 Task: Launch the data import wizard before importing the data
Action: Mouse scrolled (118, 198) with delta (0, 0)
Screenshot: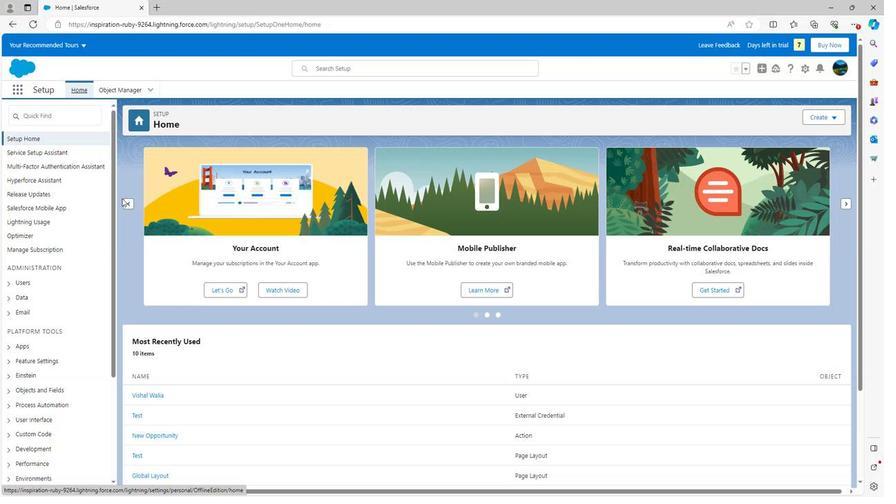 
Action: Mouse scrolled (118, 198) with delta (0, 0)
Screenshot: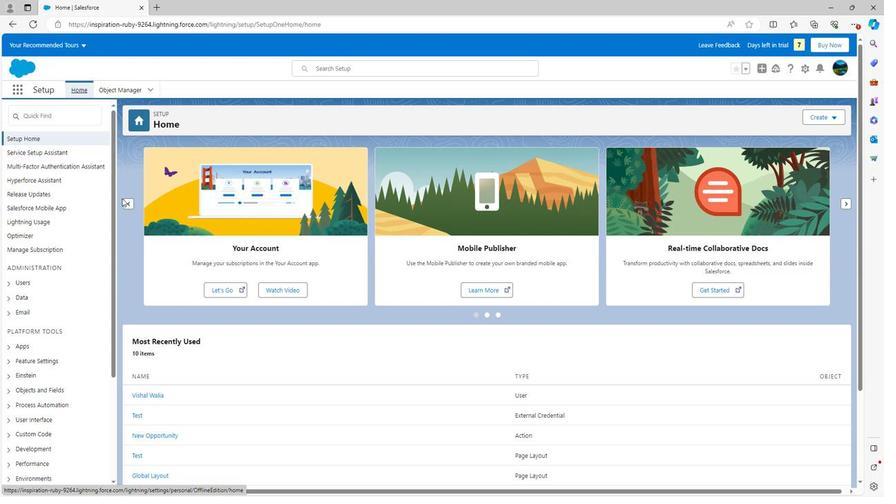 
Action: Mouse scrolled (118, 198) with delta (0, 0)
Screenshot: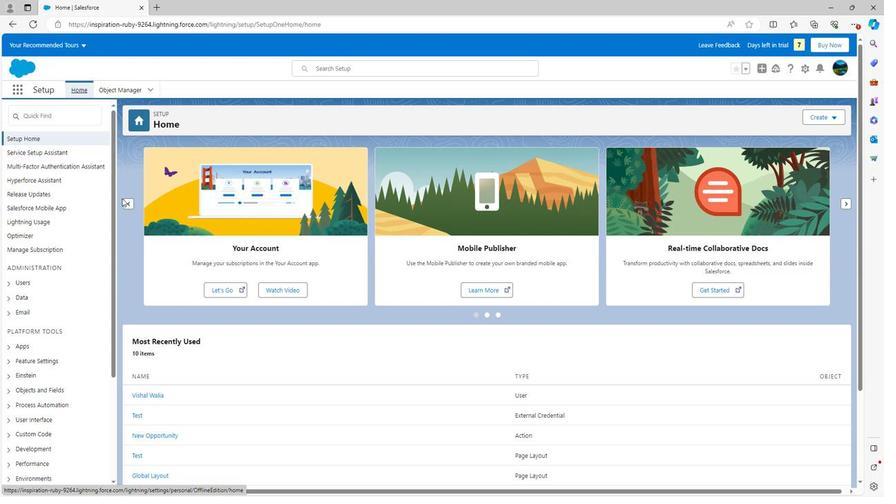 
Action: Mouse scrolled (118, 198) with delta (0, 0)
Screenshot: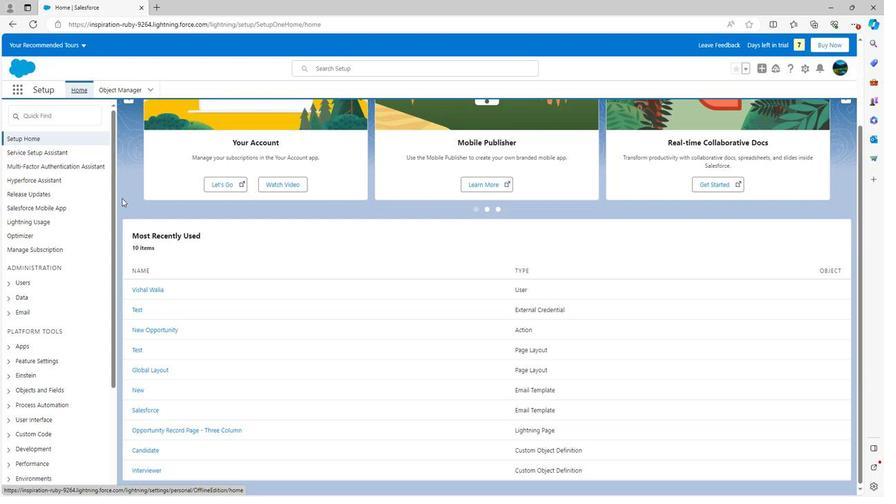 
Action: Mouse scrolled (118, 198) with delta (0, 0)
Screenshot: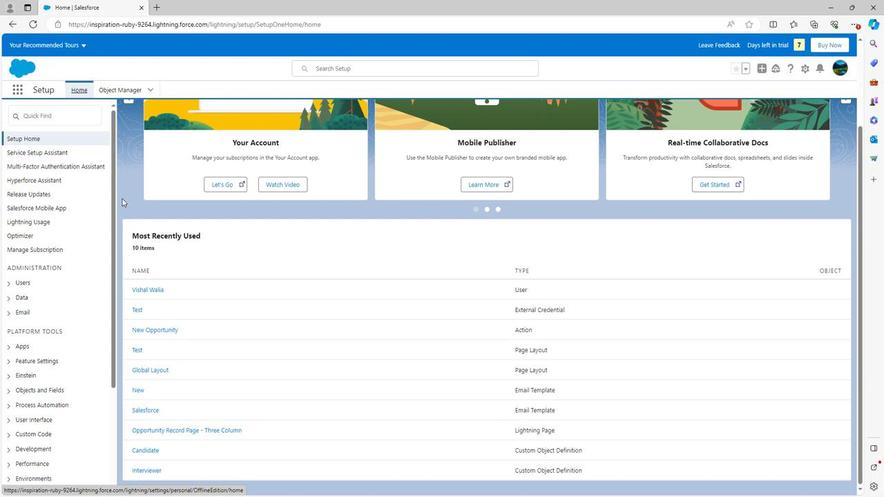 
Action: Mouse scrolled (118, 198) with delta (0, 0)
Screenshot: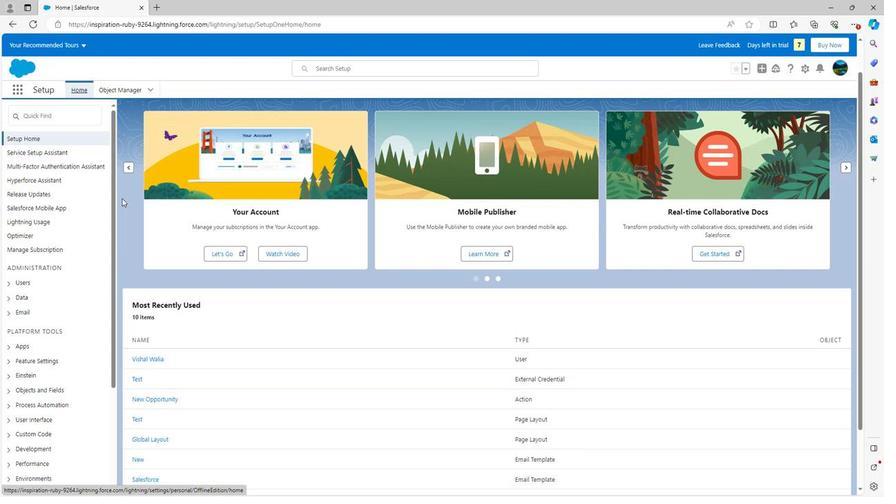 
Action: Mouse scrolled (118, 198) with delta (0, 0)
Screenshot: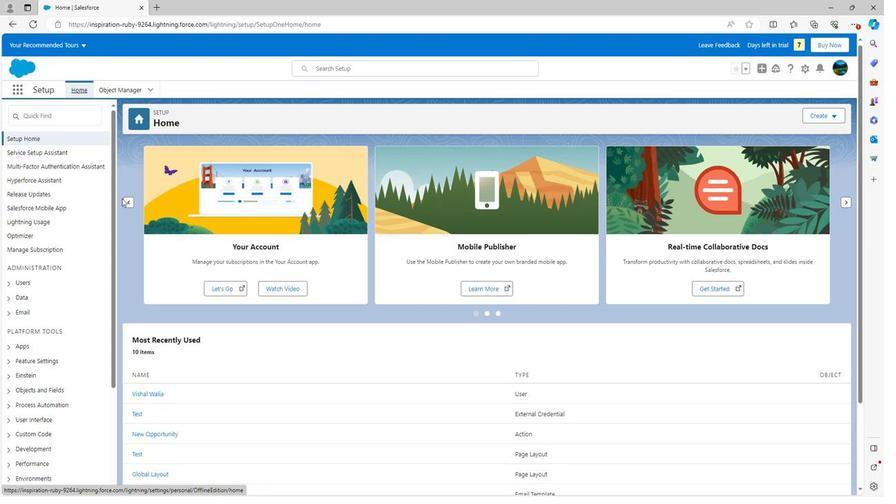 
Action: Mouse moved to (835, 71)
Screenshot: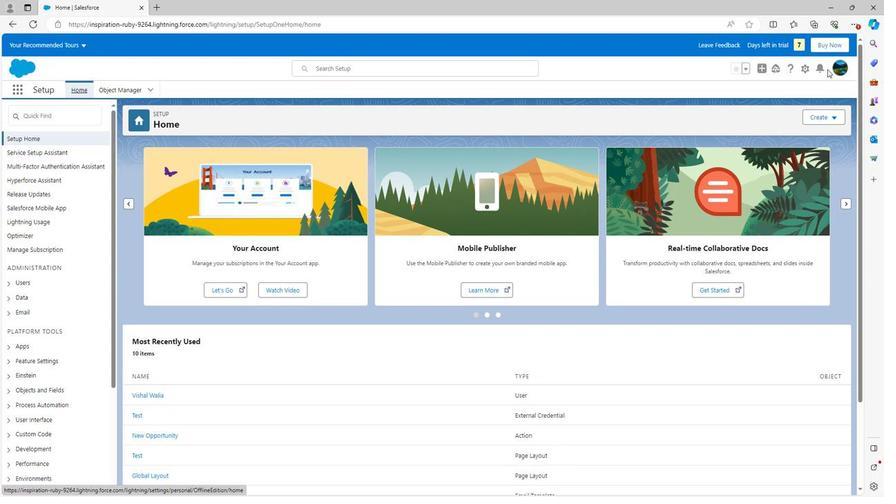 
Action: Mouse pressed left at (835, 71)
Screenshot: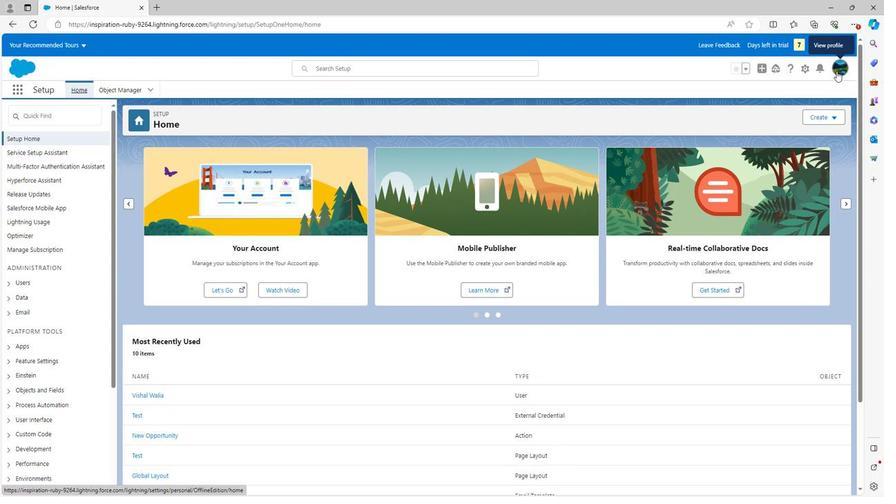 
Action: Mouse moved to (724, 118)
Screenshot: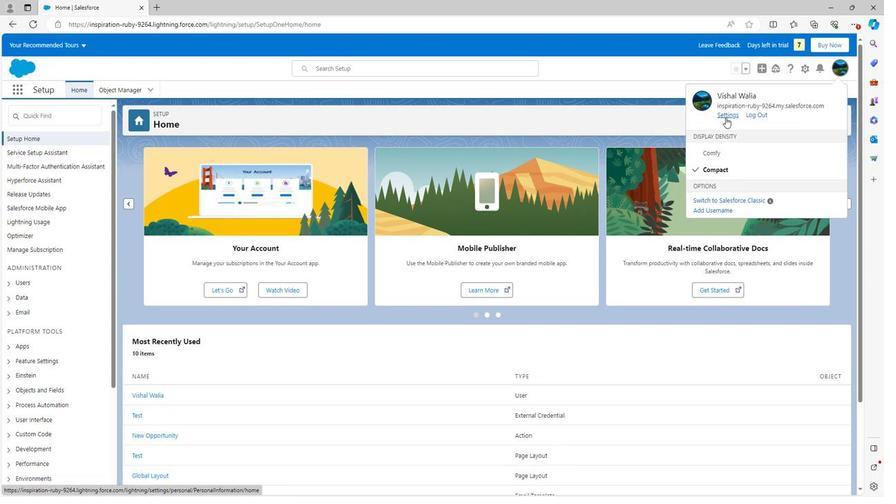 
Action: Mouse pressed left at (724, 118)
Screenshot: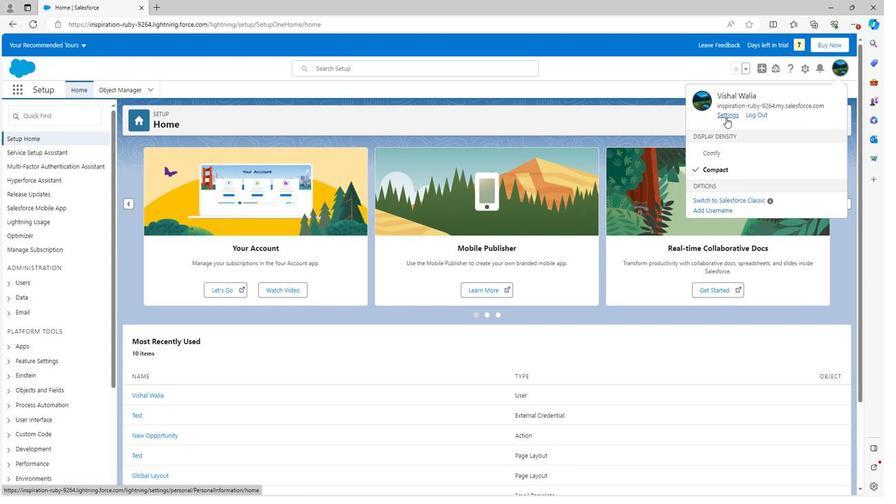 
Action: Mouse moved to (11, 391)
Screenshot: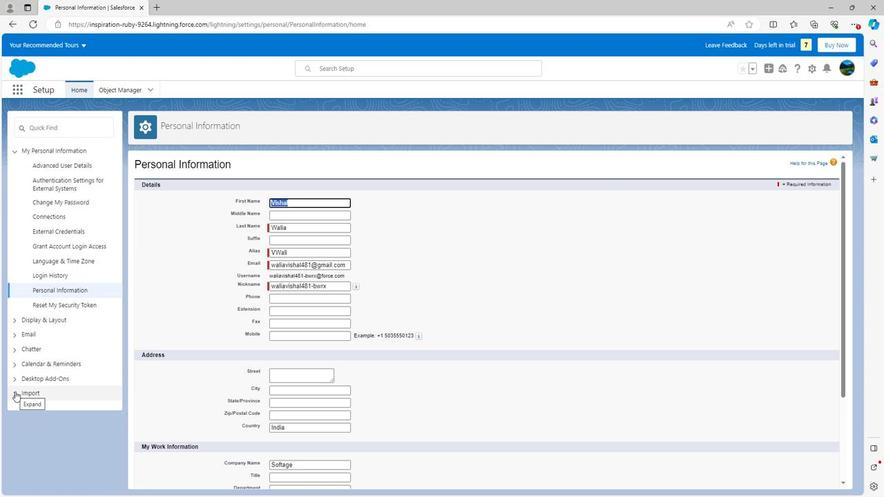 
Action: Mouse pressed left at (11, 391)
Screenshot: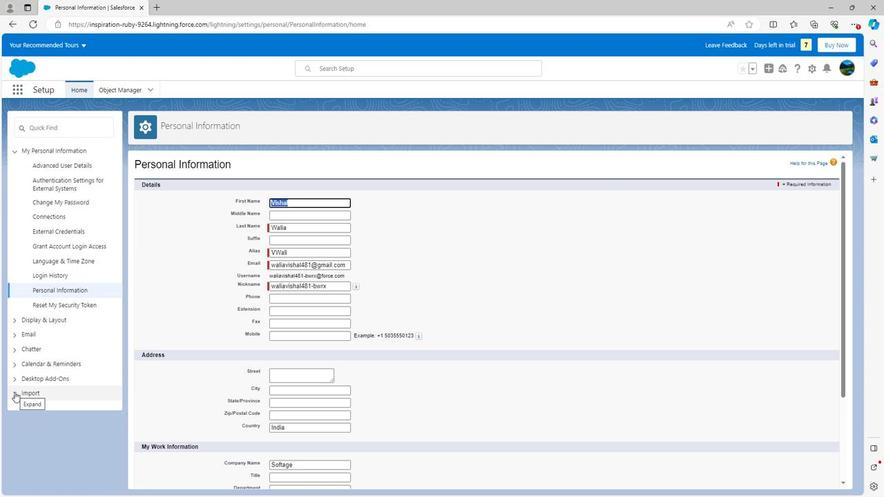 
Action: Mouse moved to (63, 404)
Screenshot: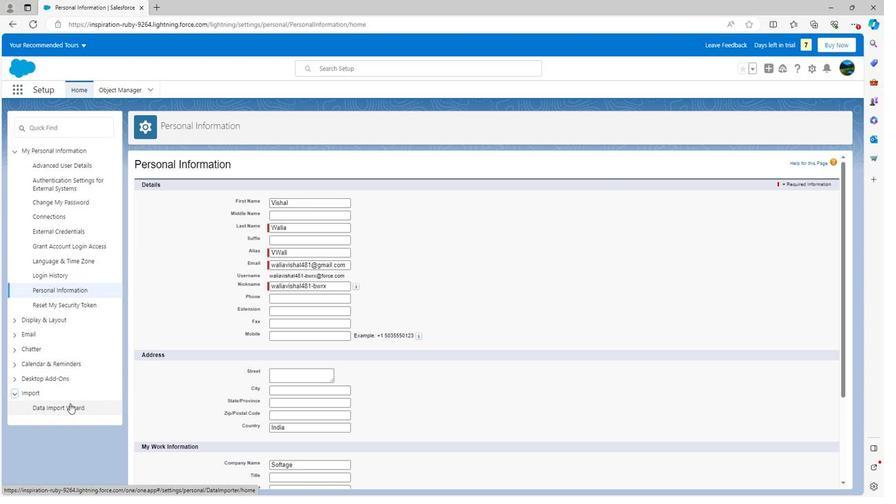 
Action: Mouse pressed left at (63, 404)
Screenshot: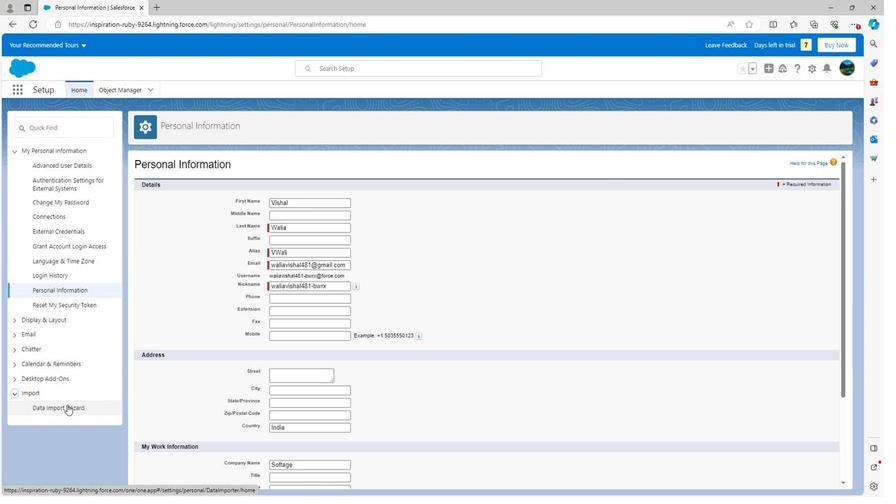 
Action: Mouse moved to (189, 312)
Screenshot: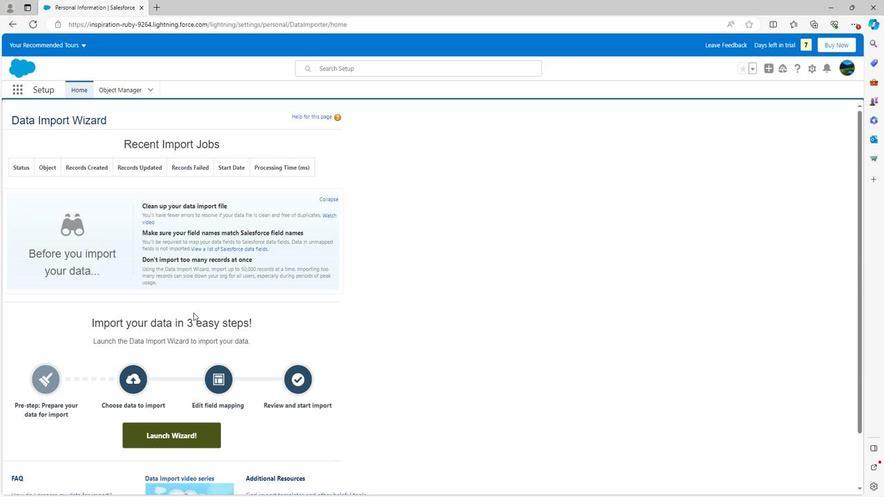 
Action: Mouse scrolled (189, 312) with delta (0, 0)
Screenshot: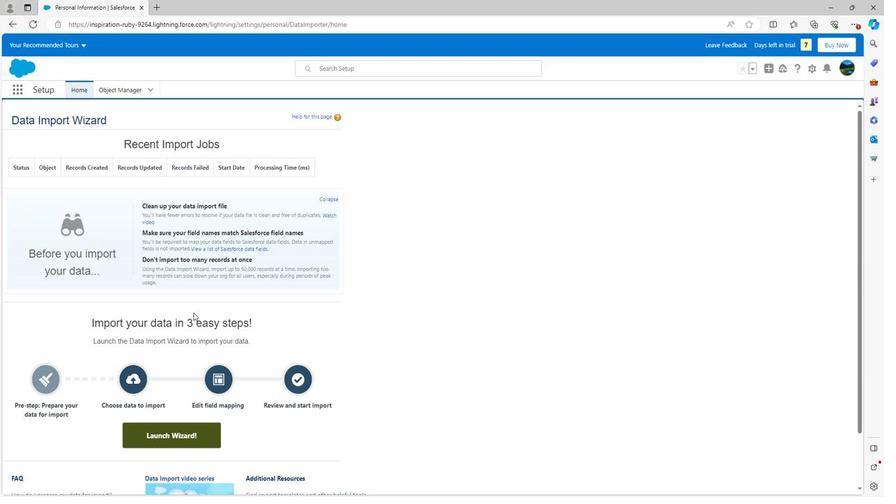 
Action: Mouse moved to (189, 312)
Screenshot: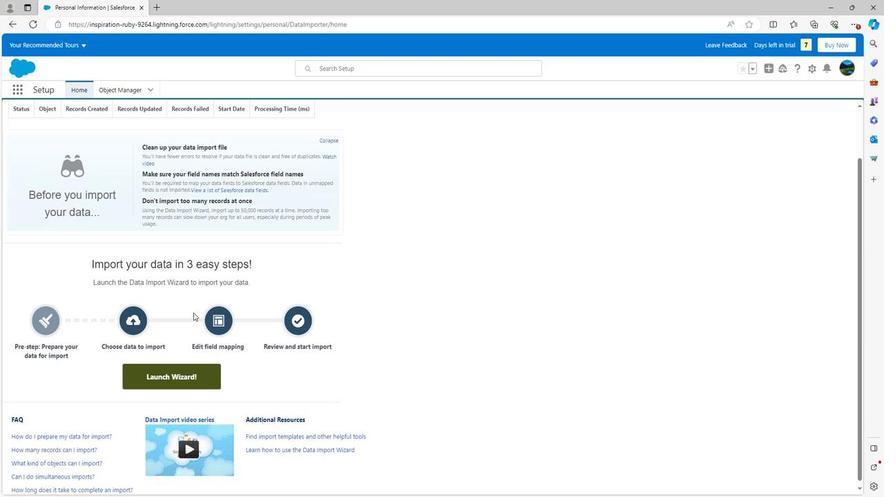
Action: Mouse scrolled (189, 312) with delta (0, 0)
Screenshot: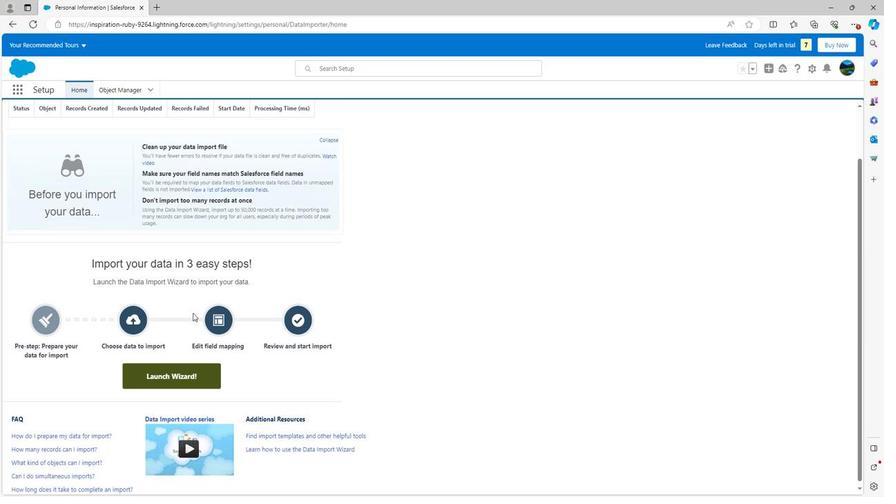 
Action: Mouse scrolled (189, 312) with delta (0, 0)
Screenshot: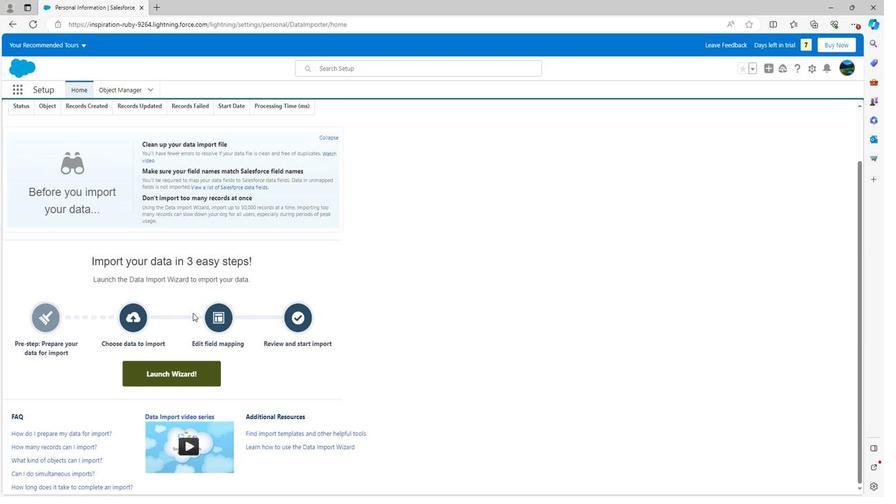 
Action: Mouse scrolled (189, 313) with delta (0, 0)
Screenshot: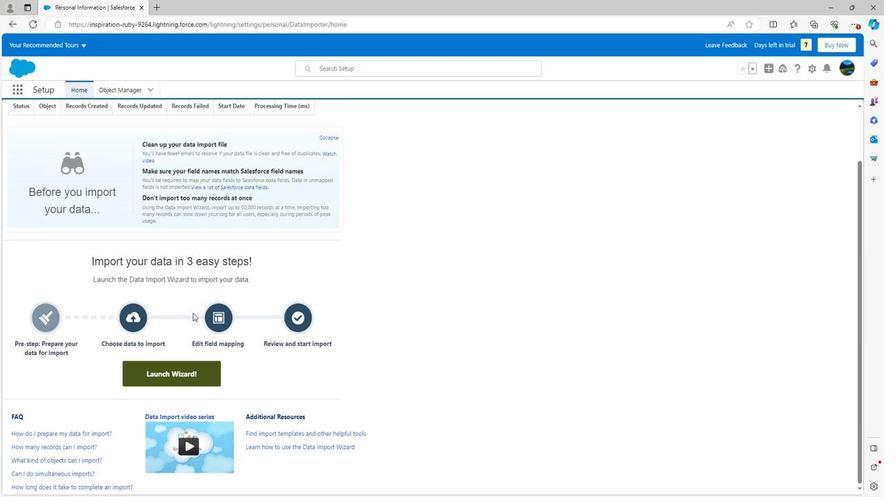 
Action: Mouse scrolled (189, 313) with delta (0, 0)
Screenshot: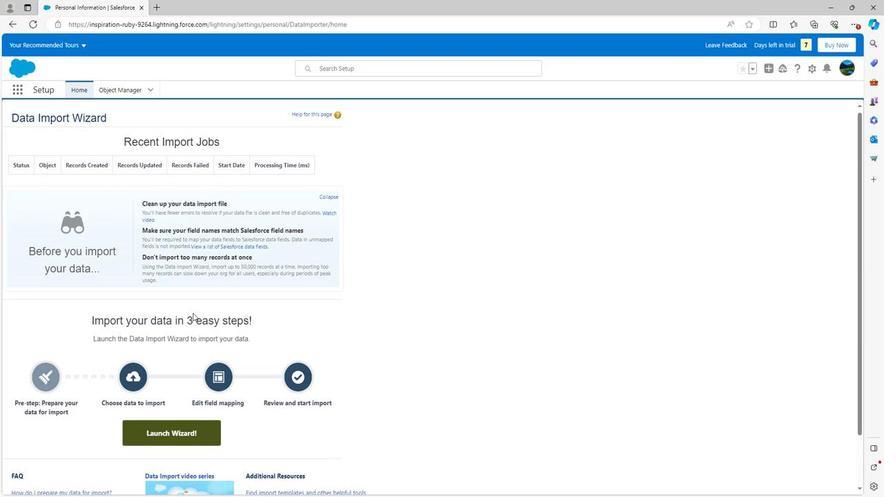 
Action: Mouse scrolled (189, 313) with delta (0, 0)
Screenshot: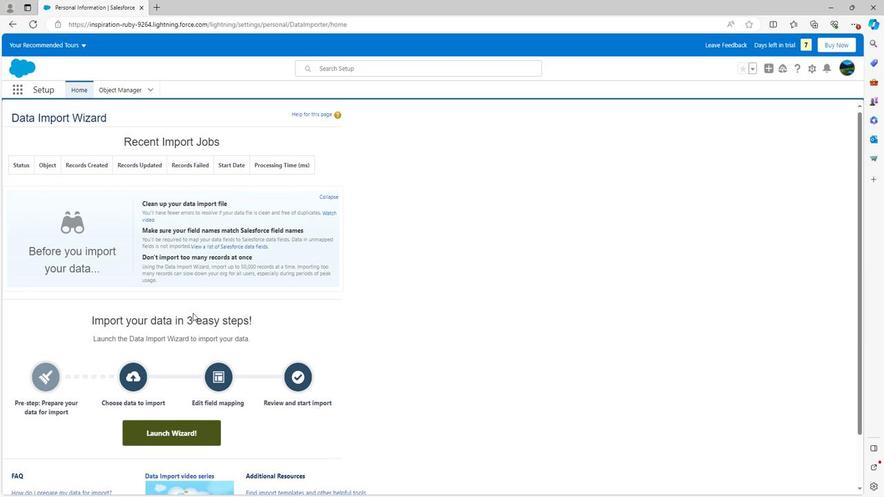 
Action: Mouse scrolled (189, 312) with delta (0, 0)
Screenshot: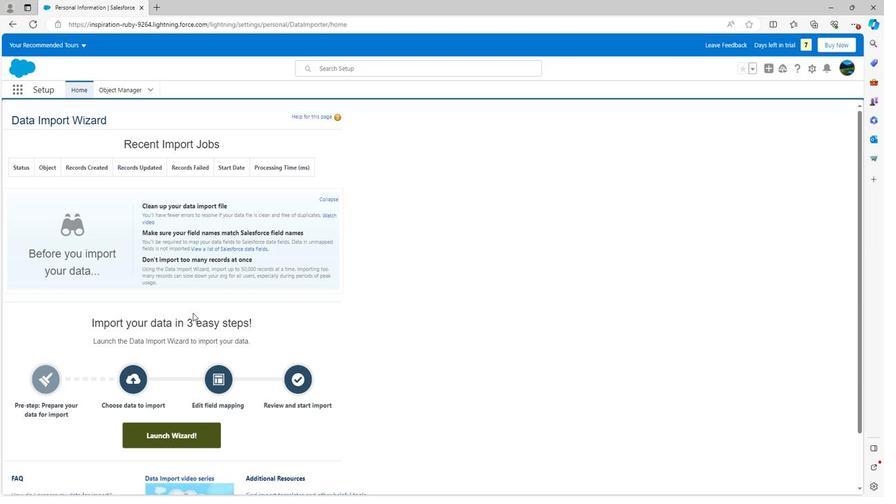 
Action: Mouse scrolled (189, 312) with delta (0, 0)
Screenshot: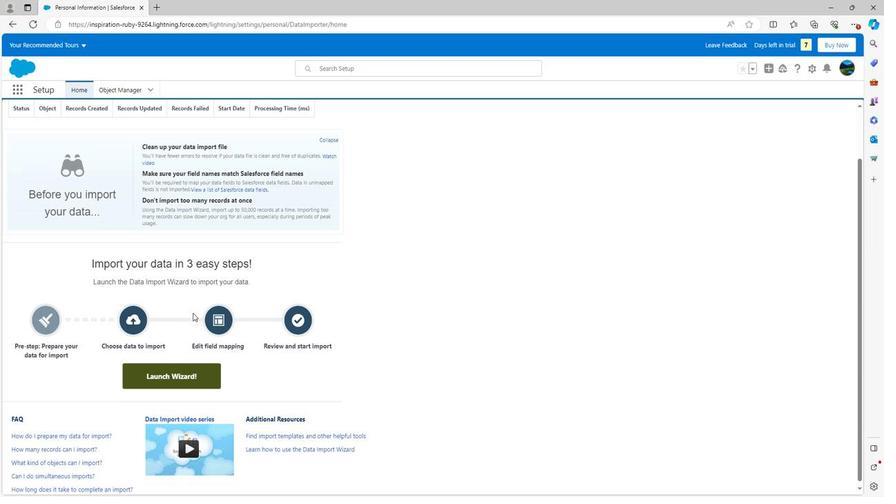 
Action: Mouse moved to (166, 377)
Screenshot: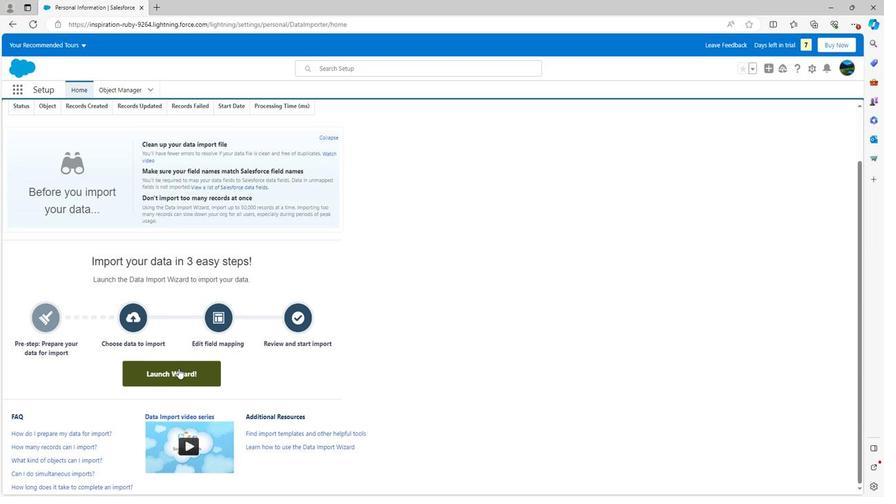 
Action: Mouse pressed left at (166, 377)
Screenshot: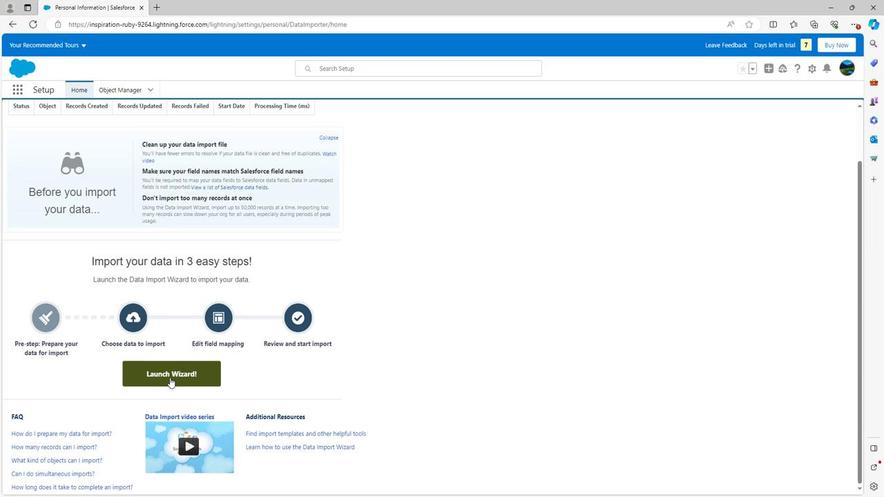 
Action: Mouse moved to (167, 267)
Screenshot: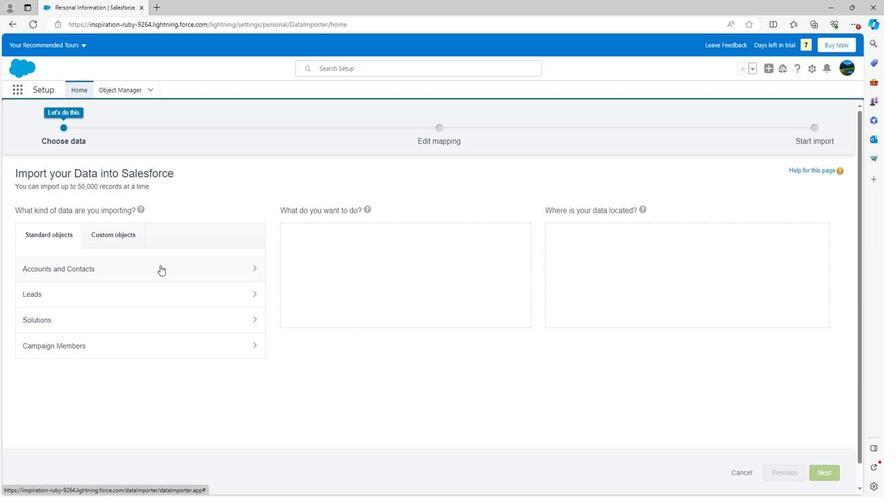 
Action: Mouse pressed left at (167, 267)
Screenshot: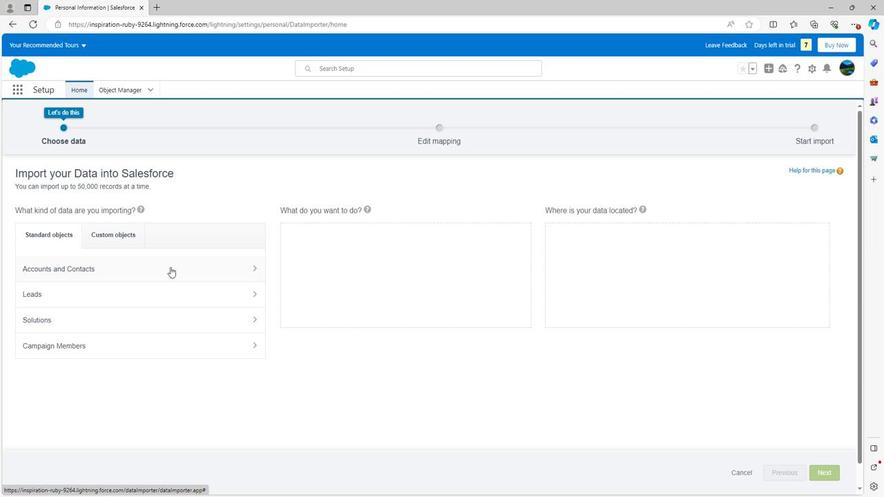 
Action: Mouse moved to (492, 257)
Screenshot: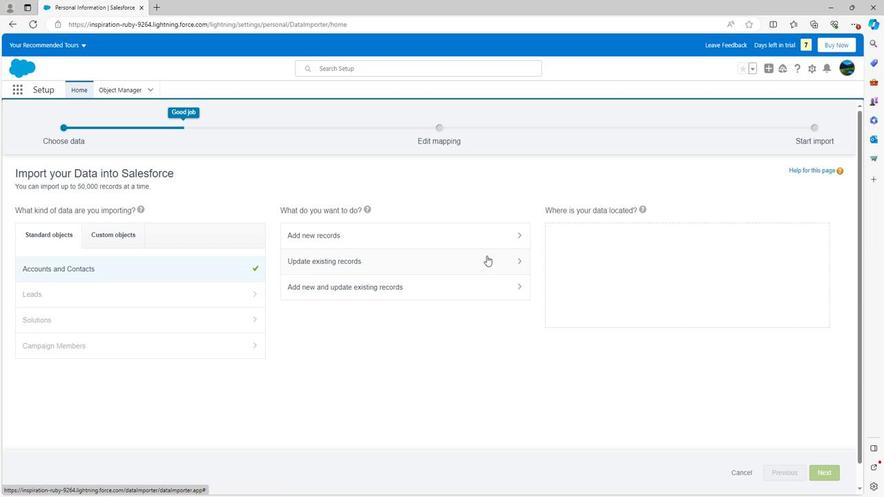 
Action: Mouse pressed left at (492, 257)
Screenshot: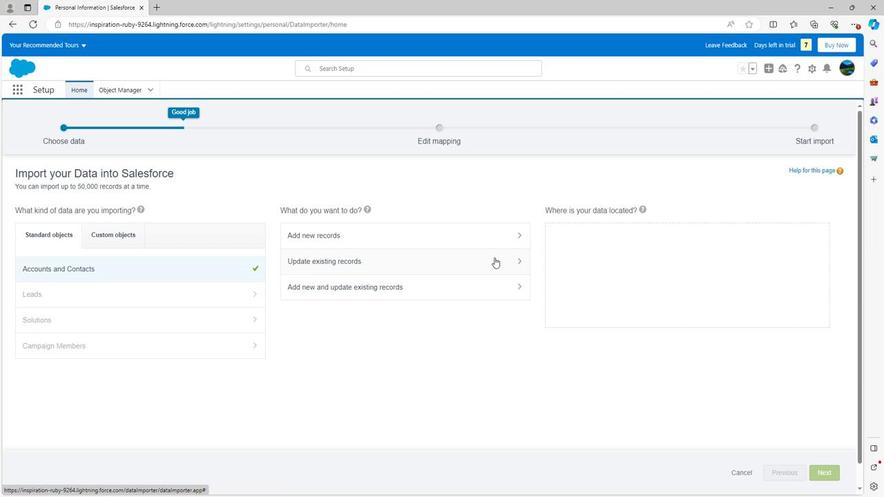 
Action: Mouse moved to (525, 377)
Screenshot: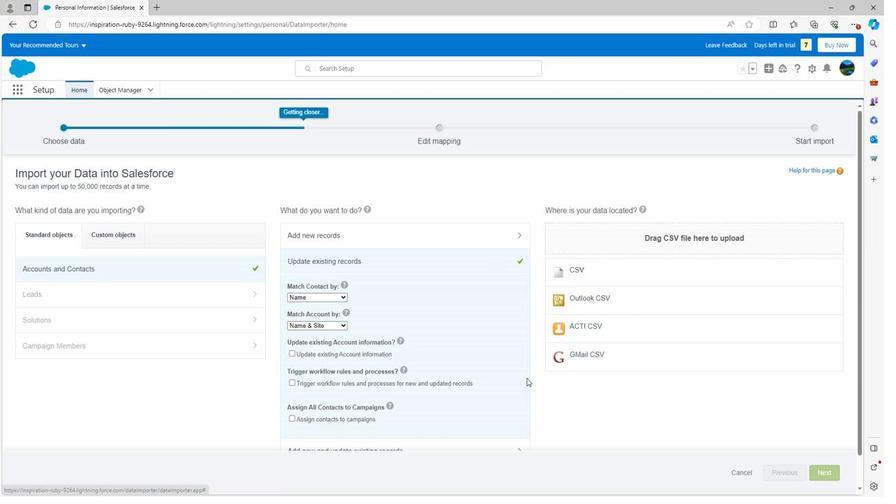 
